 Task: Create Card Customer Referral Program in Board Website Maintenance to Workspace Digital Analytics. Create Card Partnership Agreements Review in Board Product Market Fit Analysis to Workspace Digital Analytics. Create Card Brand Reputation Monitoring in Board Business Model Scalability Analysis to Workspace Digital Analytics
Action: Mouse moved to (535, 153)
Screenshot: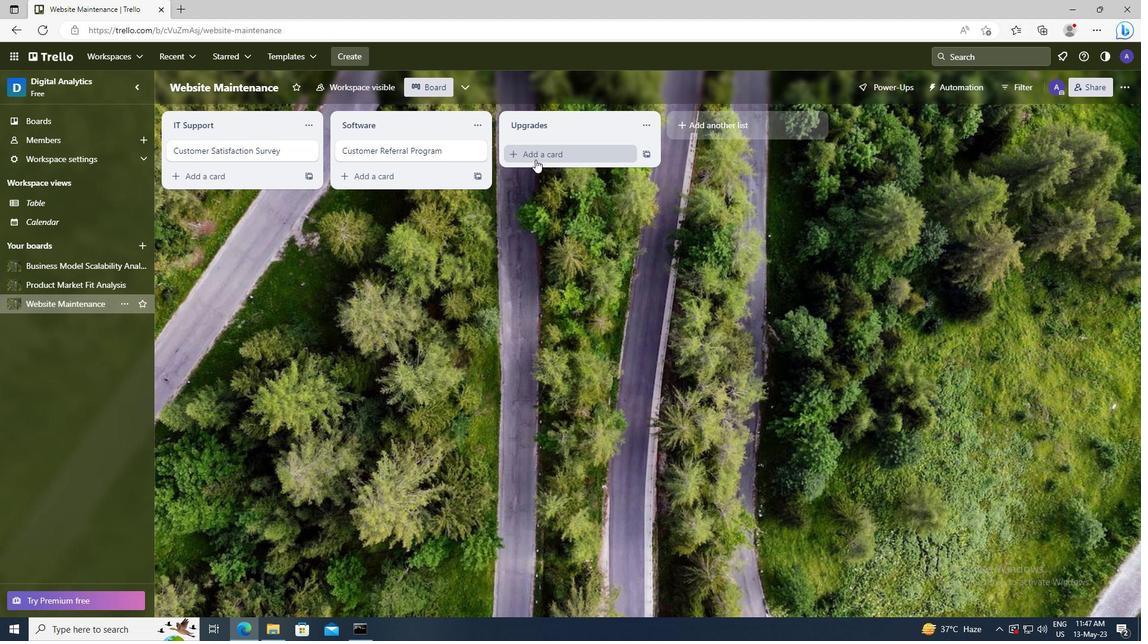 
Action: Mouse pressed left at (535, 153)
Screenshot: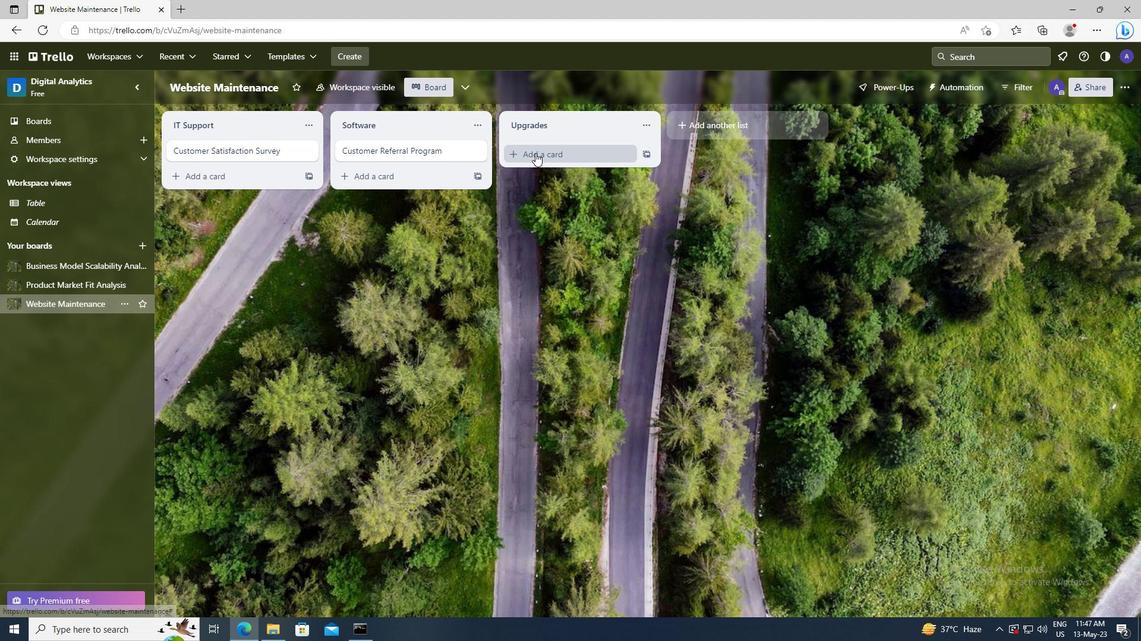 
Action: Key pressed <Key.shift>CUSTOMER<Key.space><Key.shift>REFERRAL<Key.space><Key.shift>PROGRAM
Screenshot: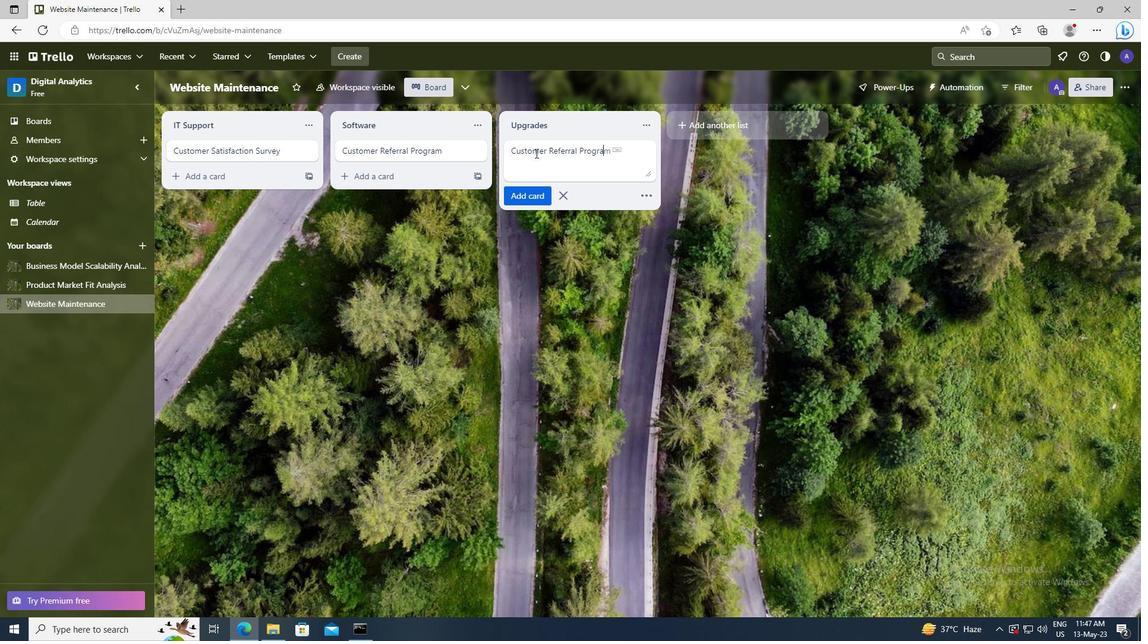 
Action: Mouse moved to (535, 193)
Screenshot: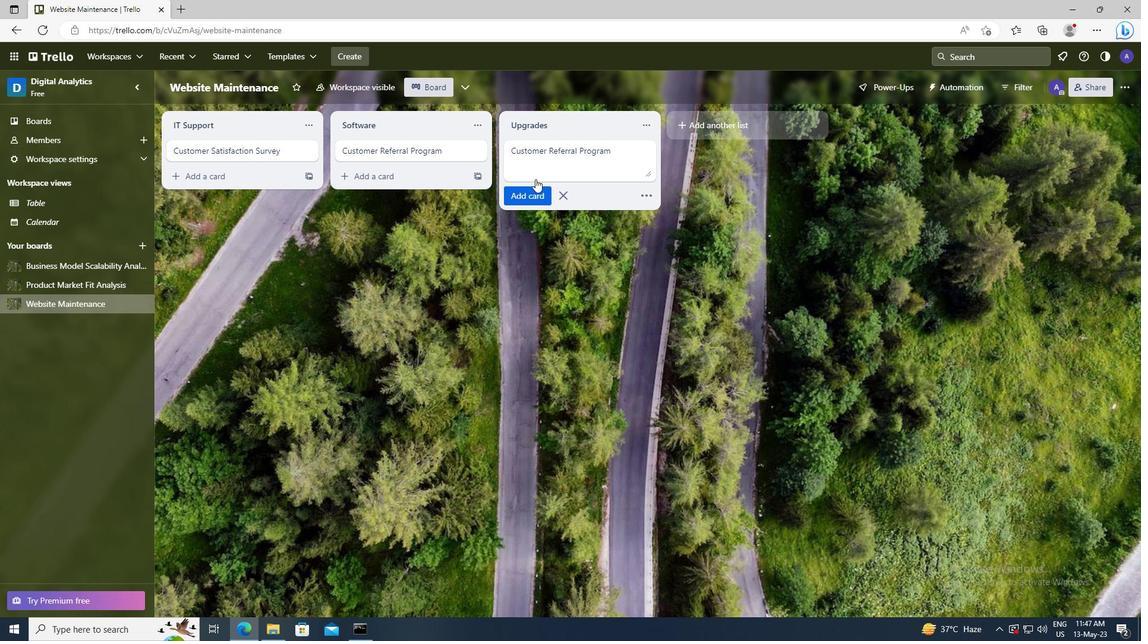 
Action: Mouse pressed left at (535, 193)
Screenshot: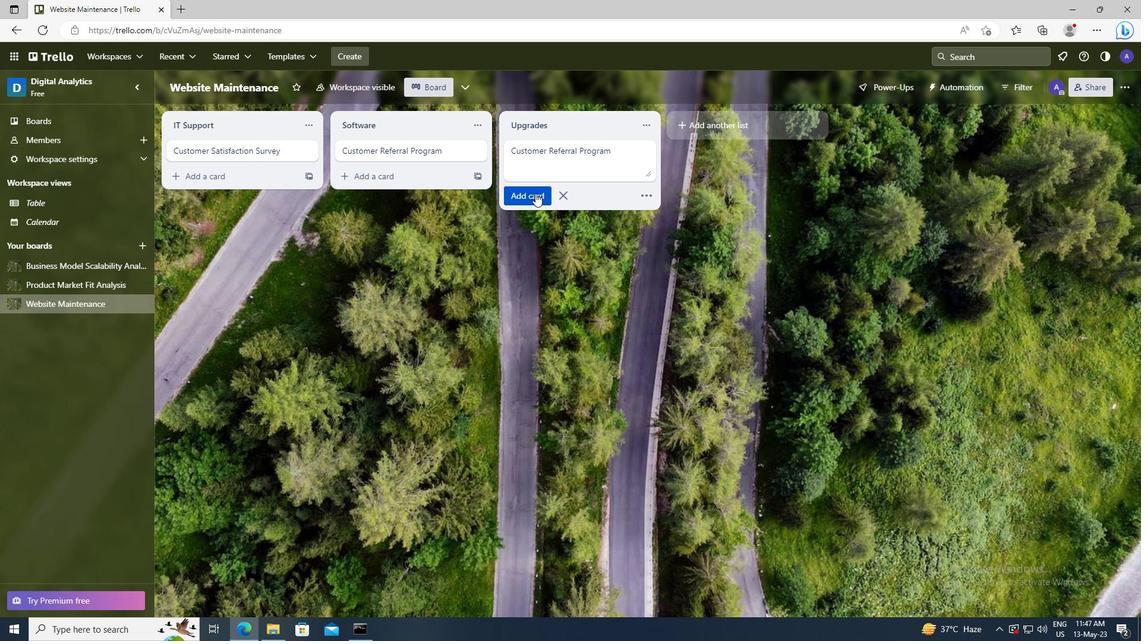 
Action: Mouse moved to (79, 284)
Screenshot: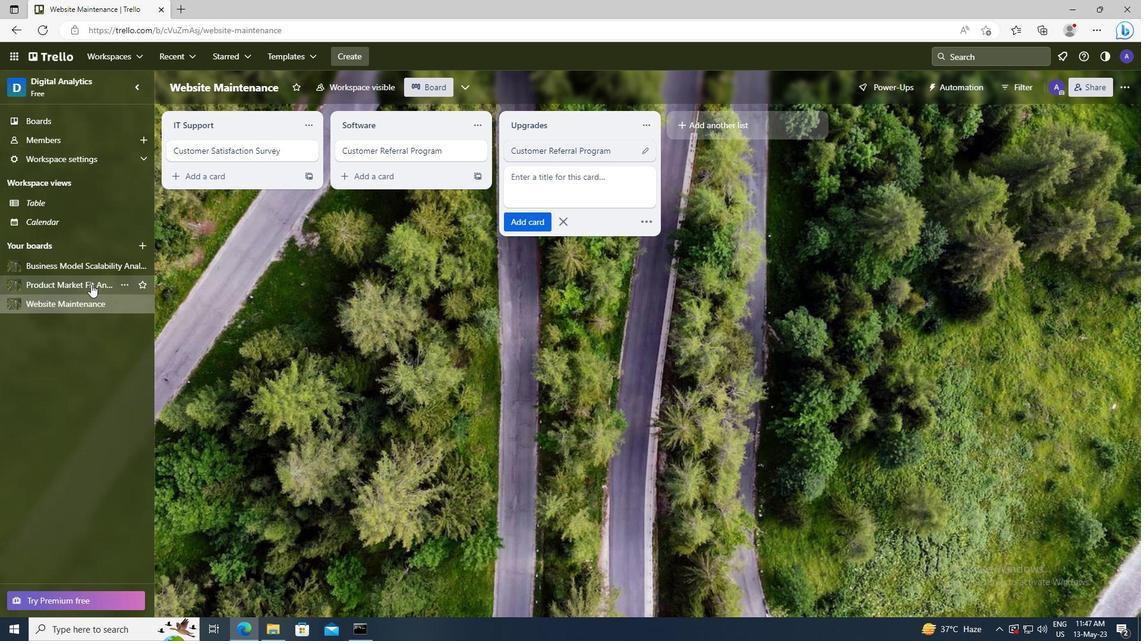 
Action: Mouse pressed left at (79, 284)
Screenshot: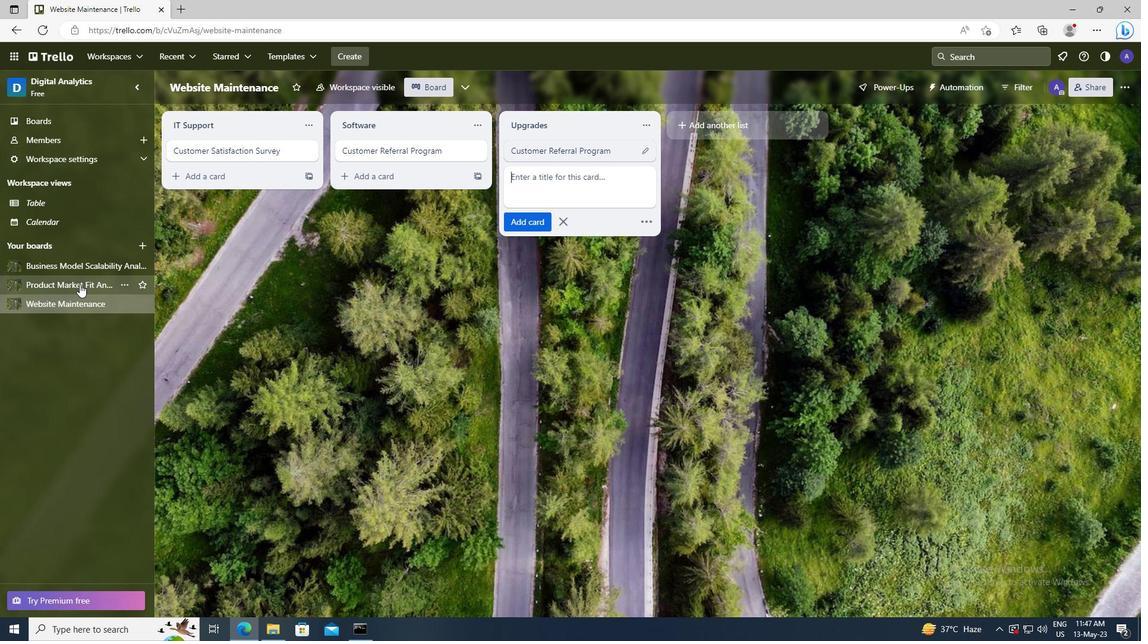 
Action: Mouse moved to (533, 155)
Screenshot: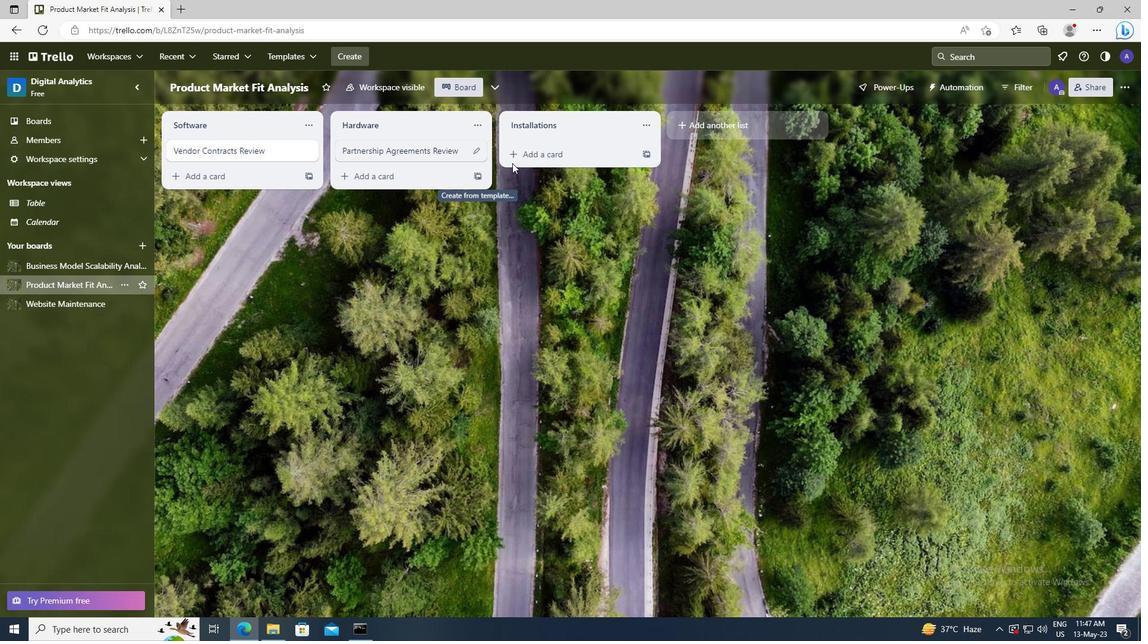 
Action: Mouse pressed left at (533, 155)
Screenshot: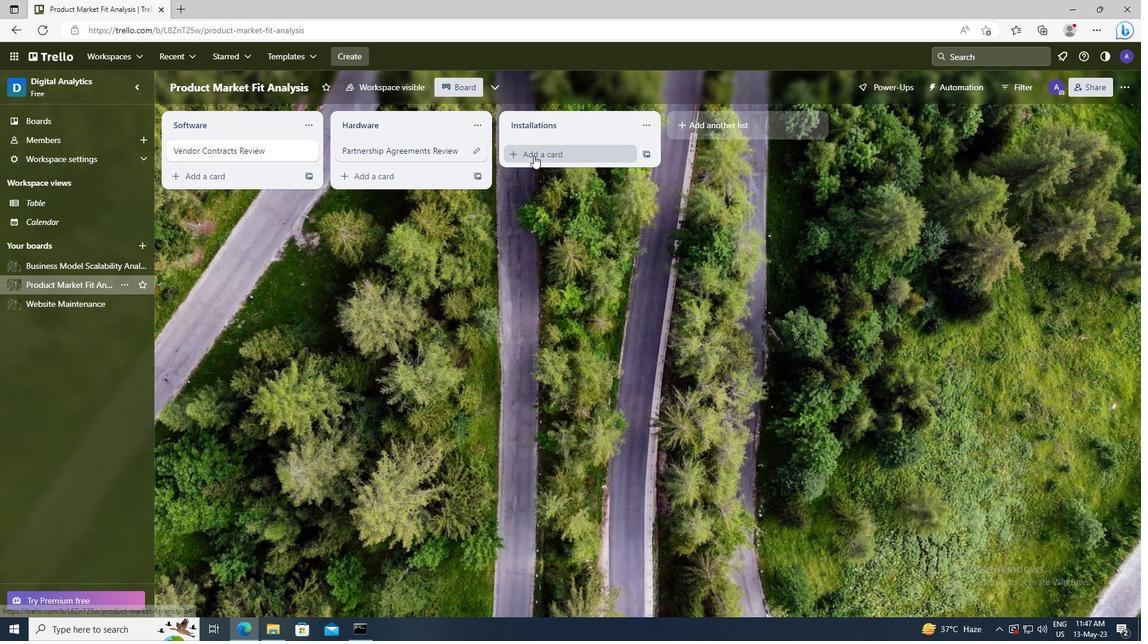 
Action: Key pressed <Key.shift>PARTNERSHIP<Key.space><Key.shift>AGREEMENTS<Key.space><Key.shift>REVIEW
Screenshot: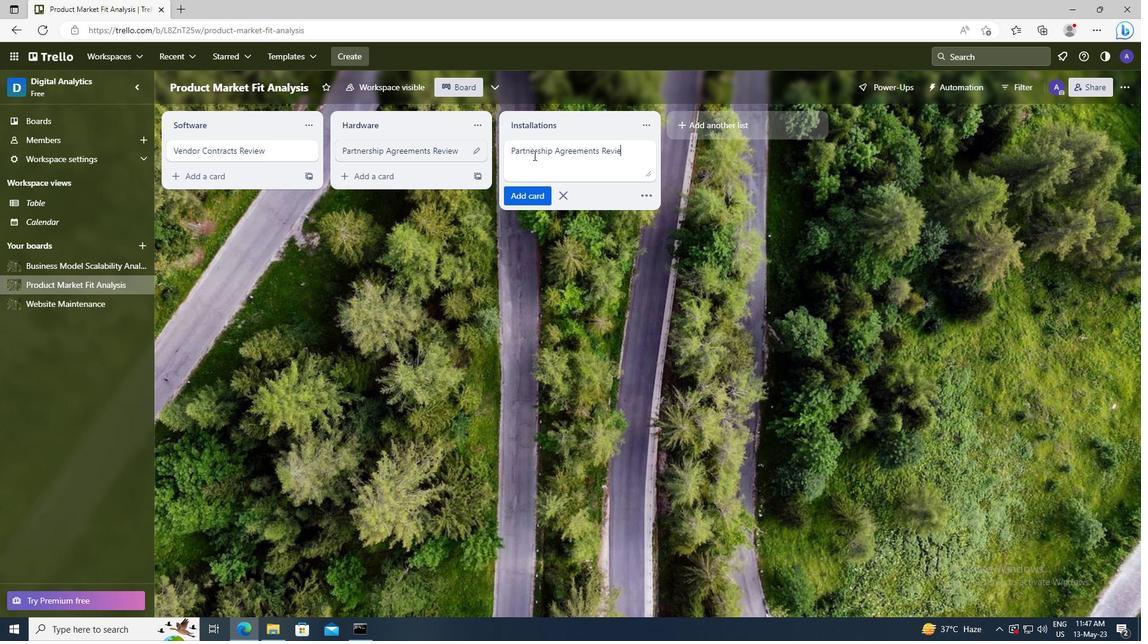 
Action: Mouse moved to (533, 196)
Screenshot: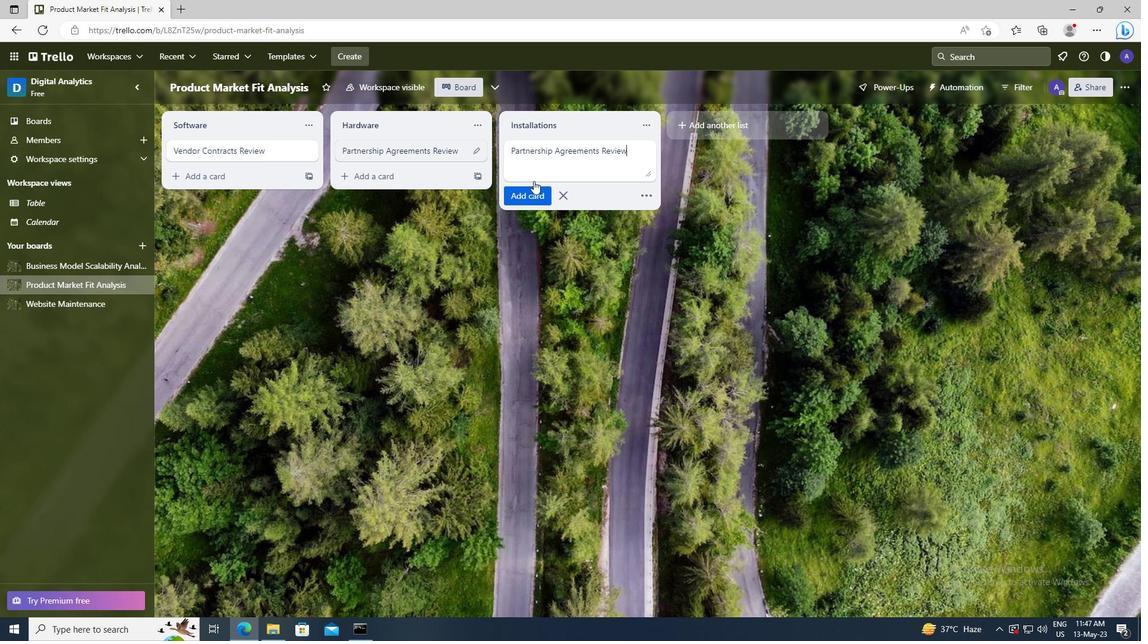 
Action: Mouse pressed left at (533, 196)
Screenshot: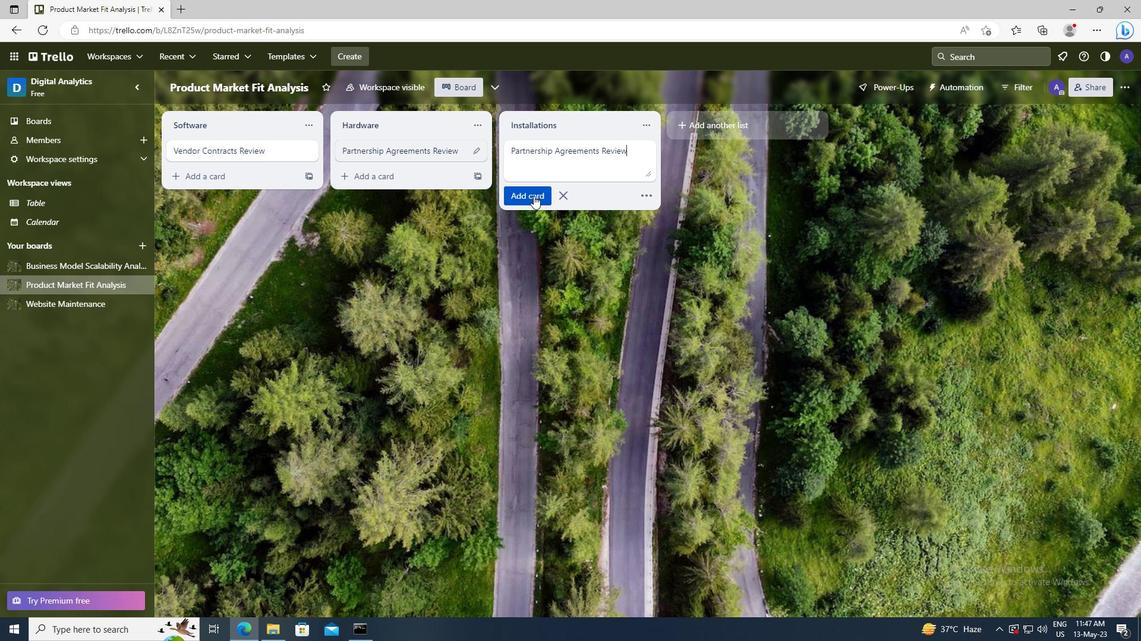 
Action: Mouse moved to (82, 262)
Screenshot: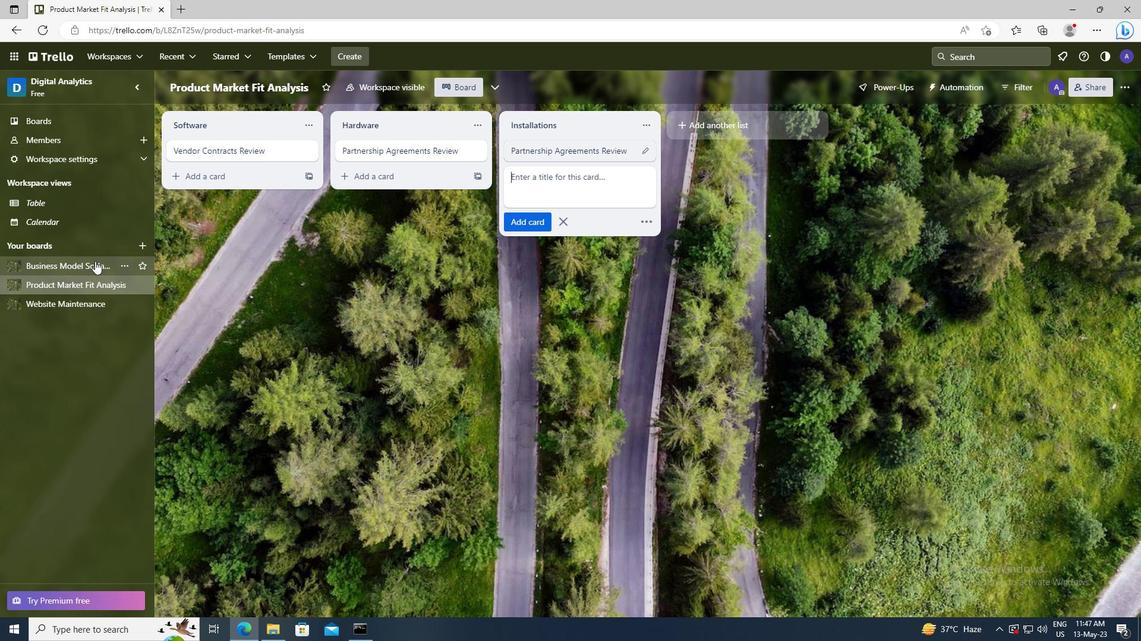 
Action: Mouse pressed left at (82, 262)
Screenshot: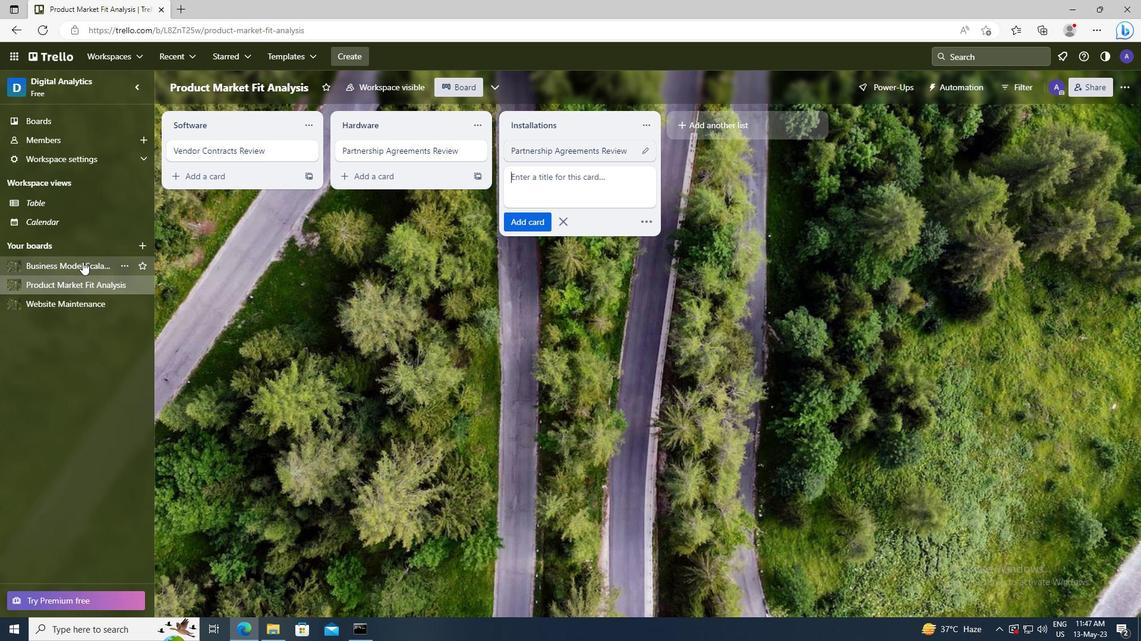 
Action: Mouse moved to (536, 158)
Screenshot: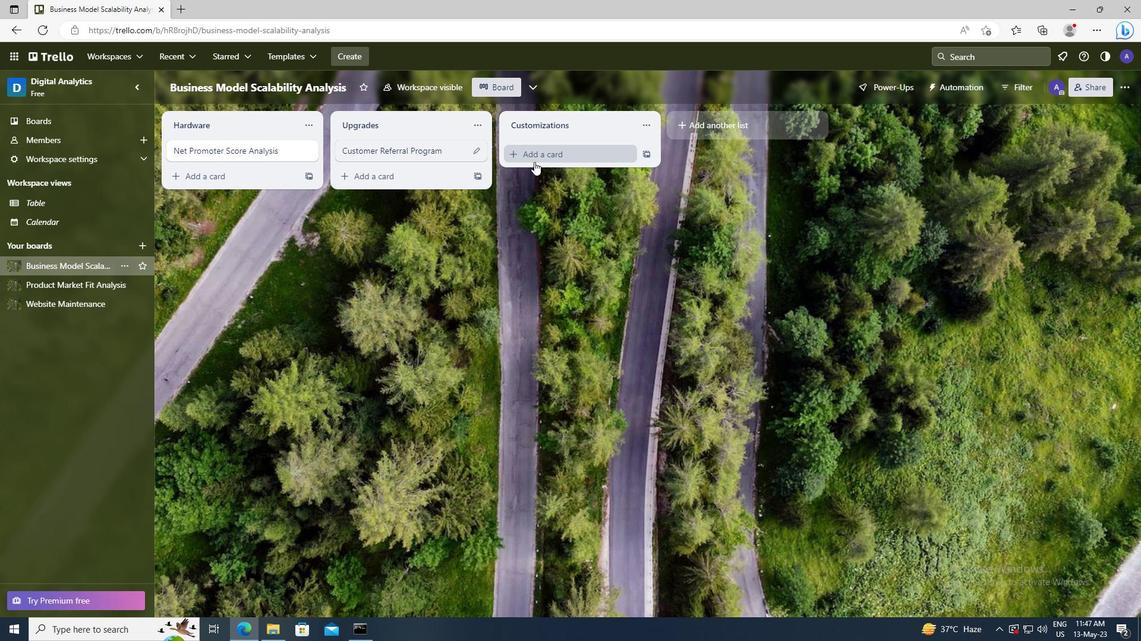 
Action: Mouse pressed left at (536, 158)
Screenshot: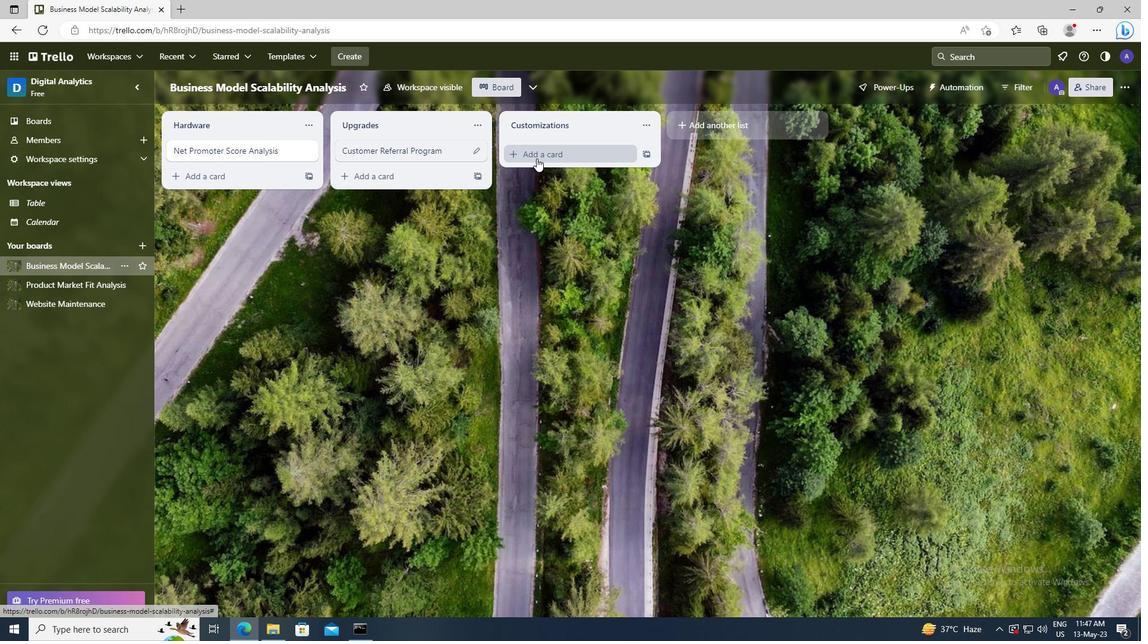 
Action: Key pressed <Key.shift>BRAND<Key.space><Key.shift>REPUTATION<Key.space><Key.shift>MONITORING
Screenshot: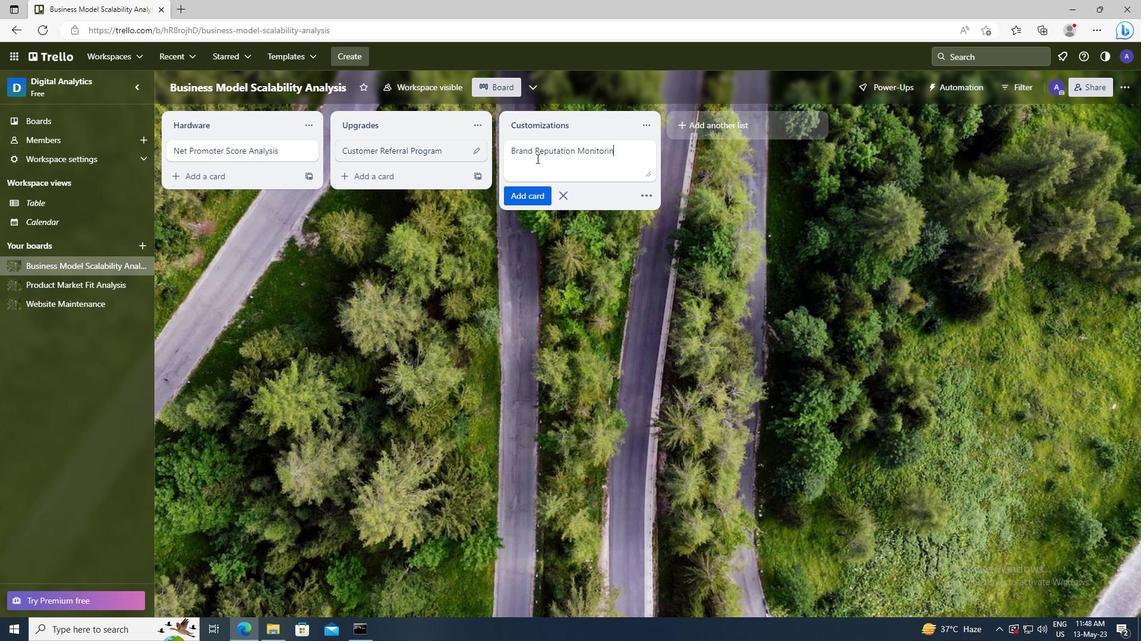 
Action: Mouse moved to (536, 194)
Screenshot: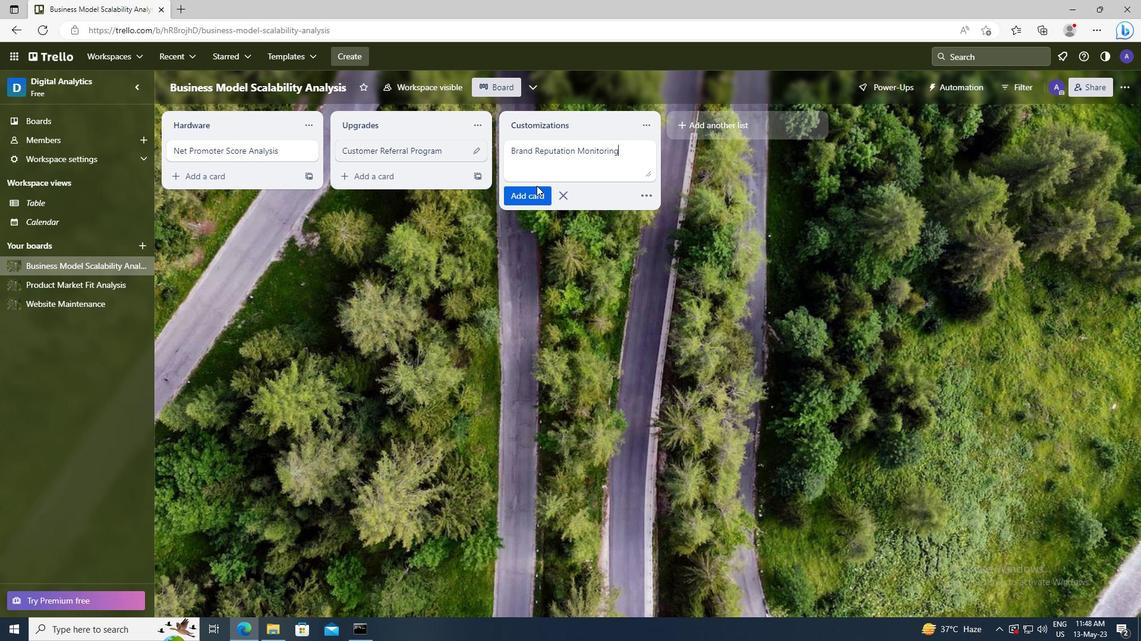 
Action: Mouse pressed left at (536, 194)
Screenshot: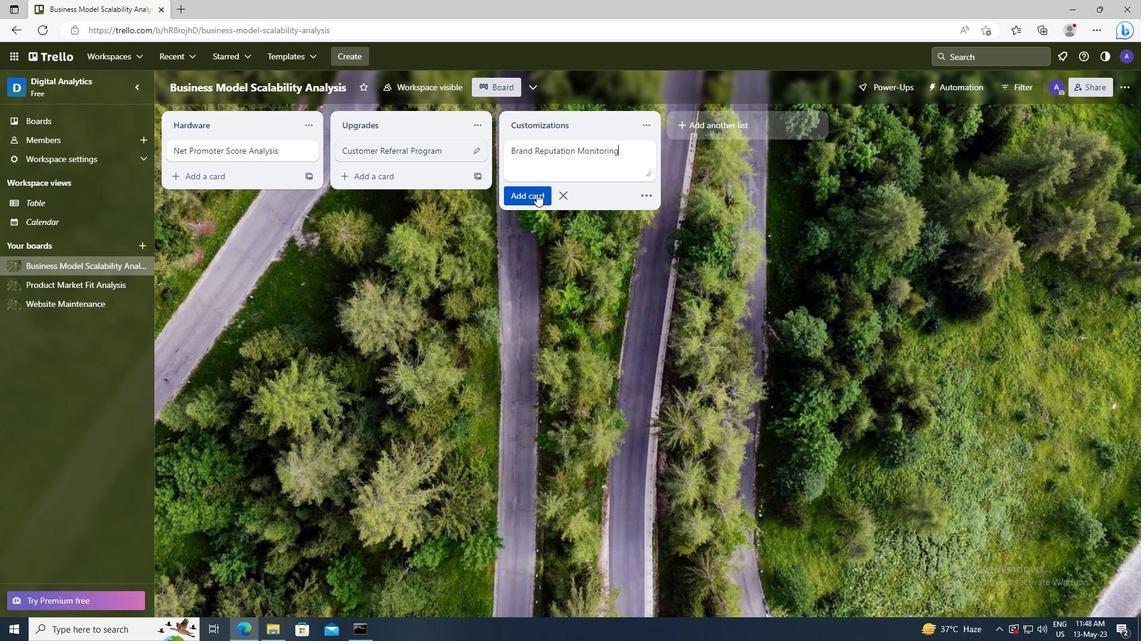 
